 Task: Sort the products in the category "Fragrance" by unit price (low first).
Action: Mouse moved to (272, 151)
Screenshot: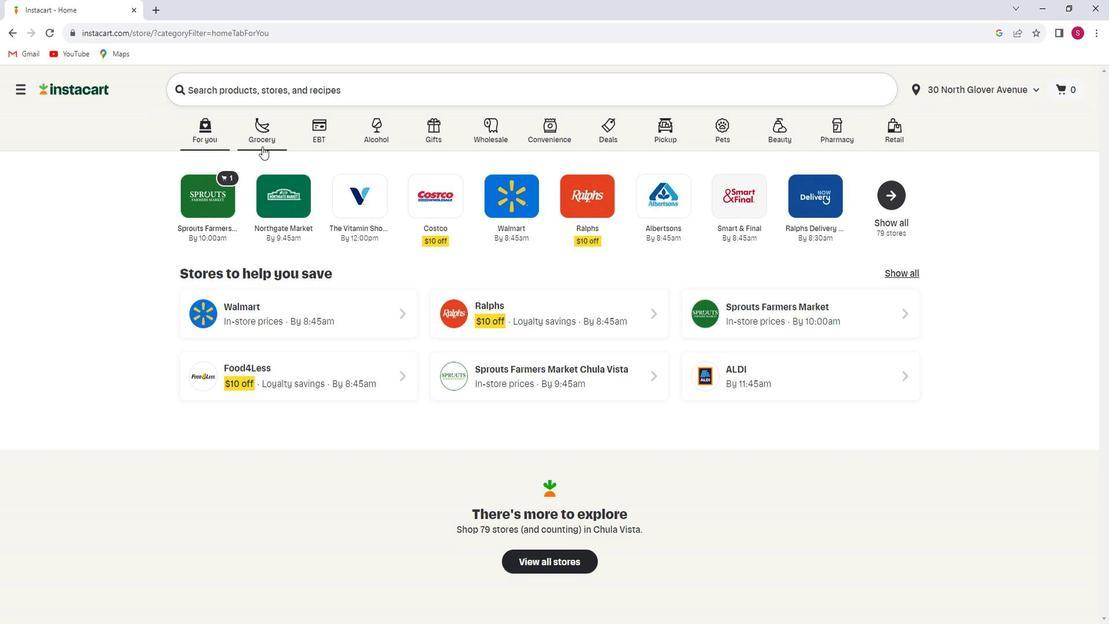 
Action: Mouse pressed left at (272, 151)
Screenshot: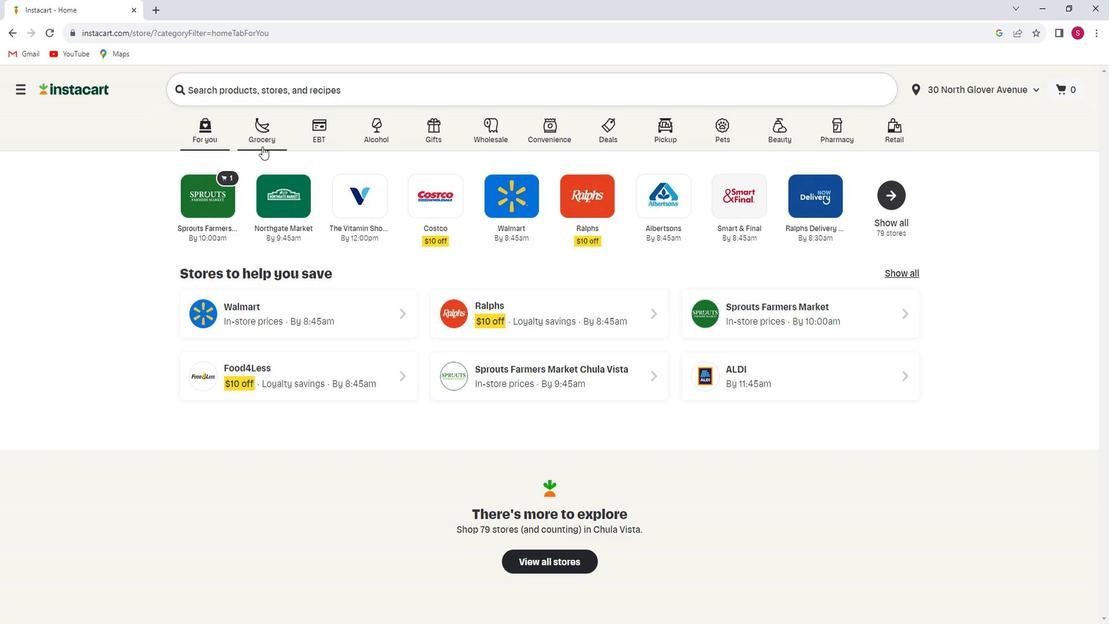 
Action: Mouse moved to (257, 332)
Screenshot: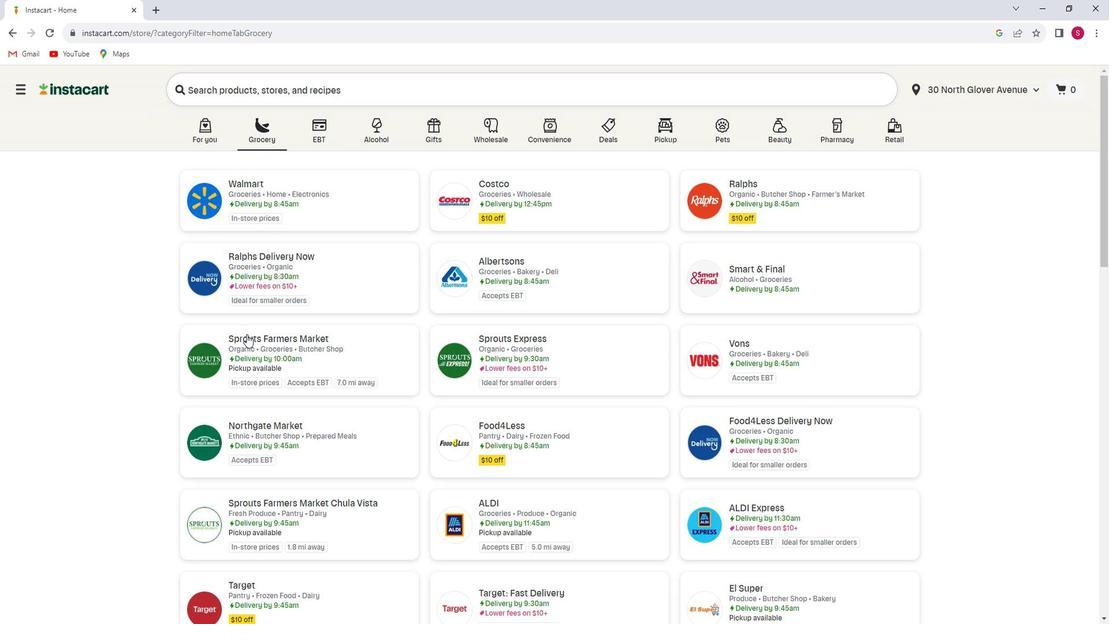 
Action: Mouse pressed left at (257, 332)
Screenshot: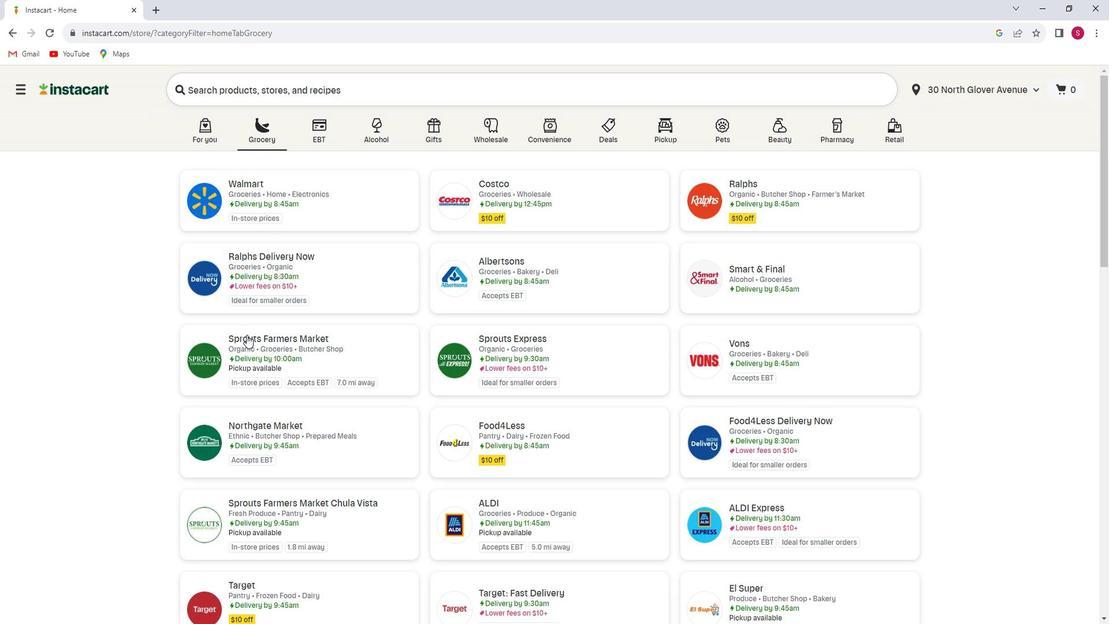 
Action: Mouse moved to (104, 348)
Screenshot: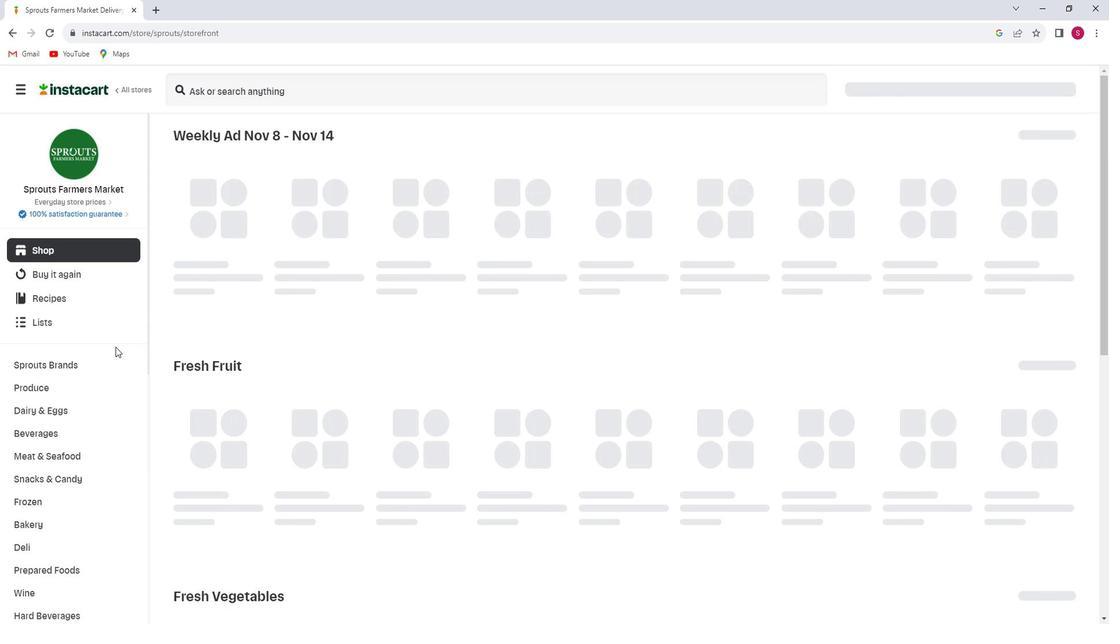 
Action: Mouse scrolled (104, 347) with delta (0, 0)
Screenshot: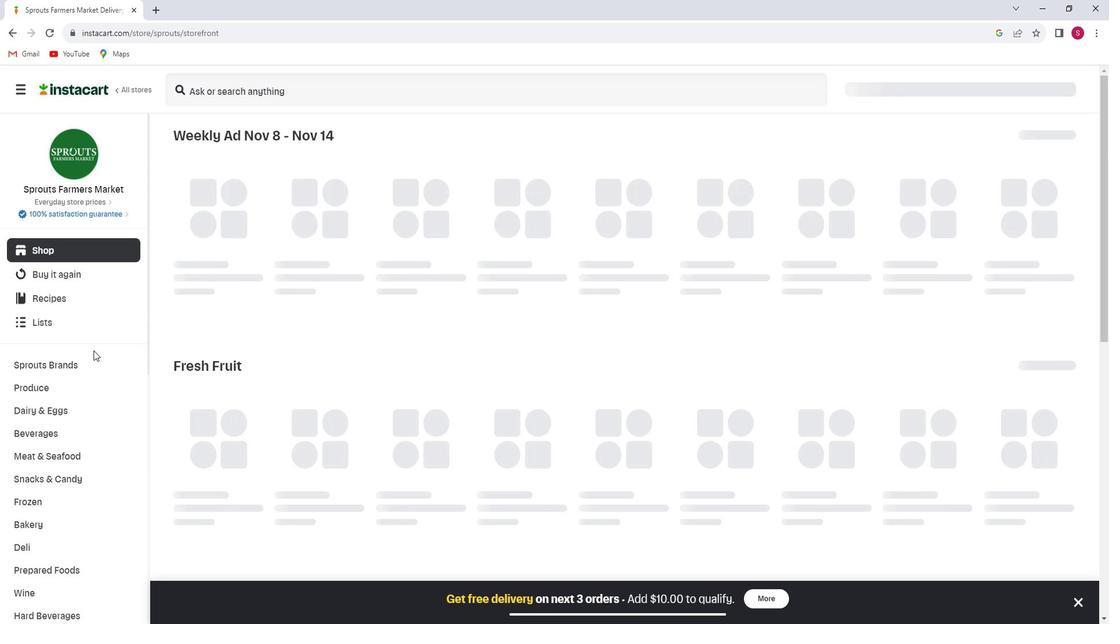 
Action: Mouse scrolled (104, 347) with delta (0, 0)
Screenshot: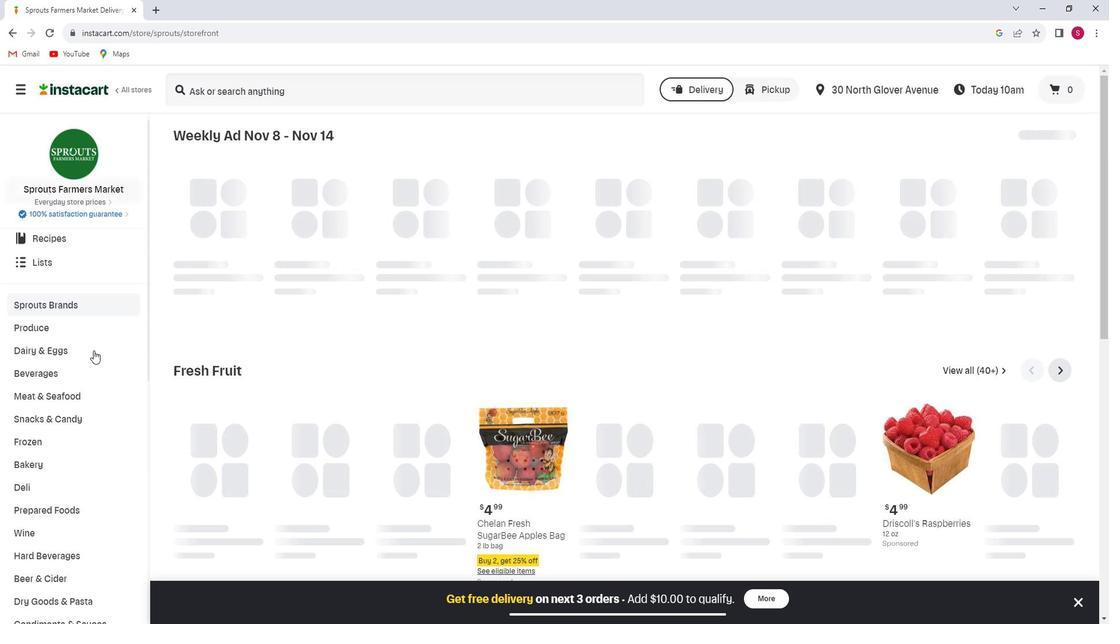 
Action: Mouse scrolled (104, 347) with delta (0, 0)
Screenshot: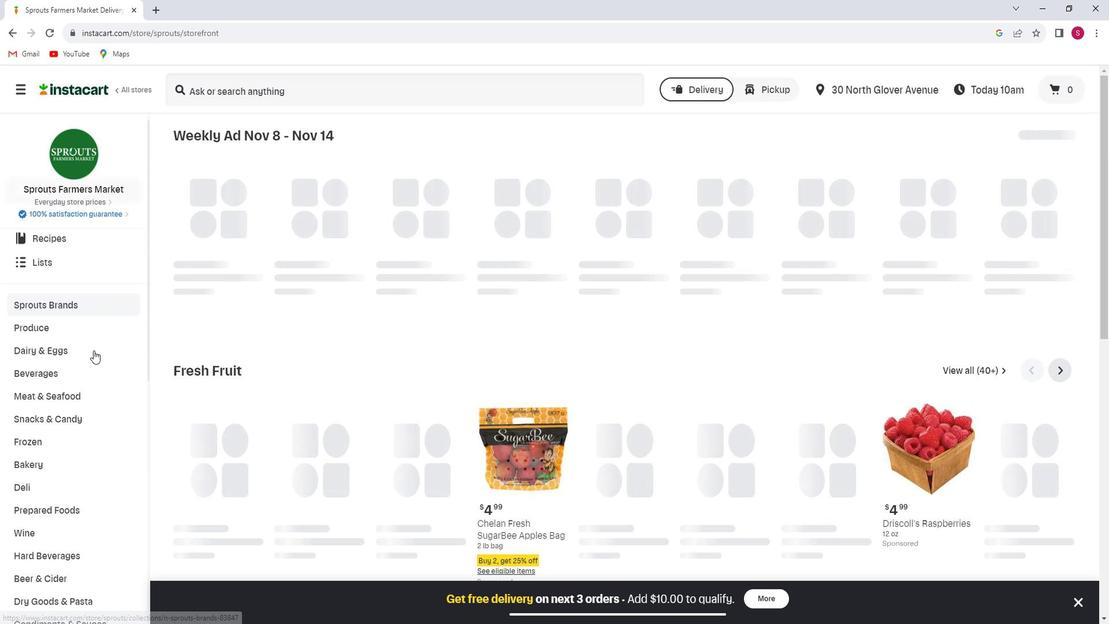 
Action: Mouse scrolled (104, 347) with delta (0, 0)
Screenshot: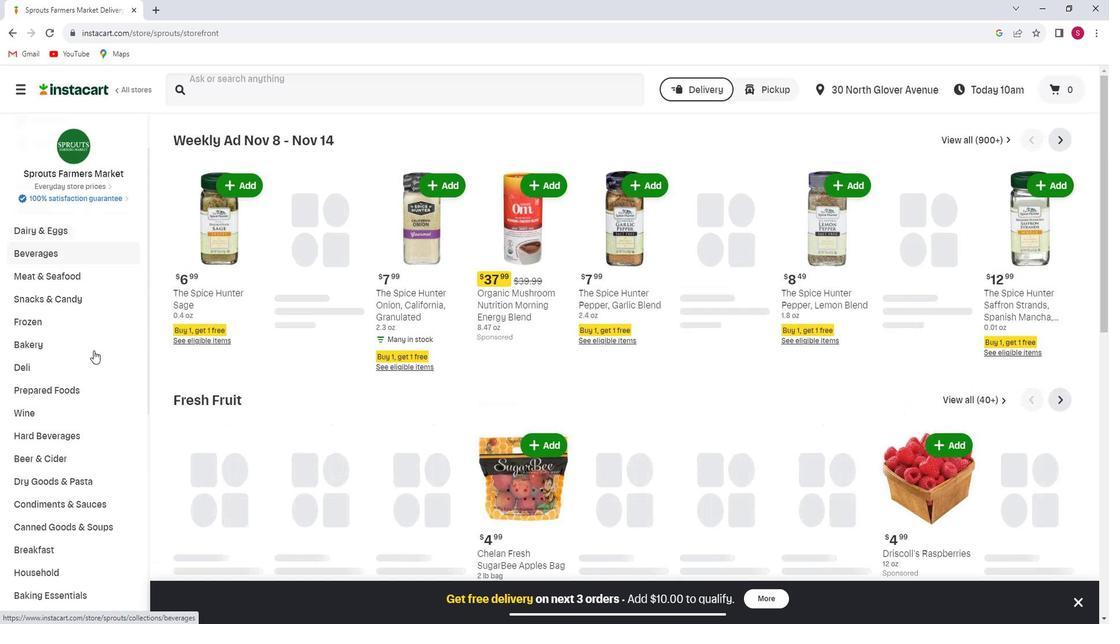 
Action: Mouse scrolled (104, 347) with delta (0, 0)
Screenshot: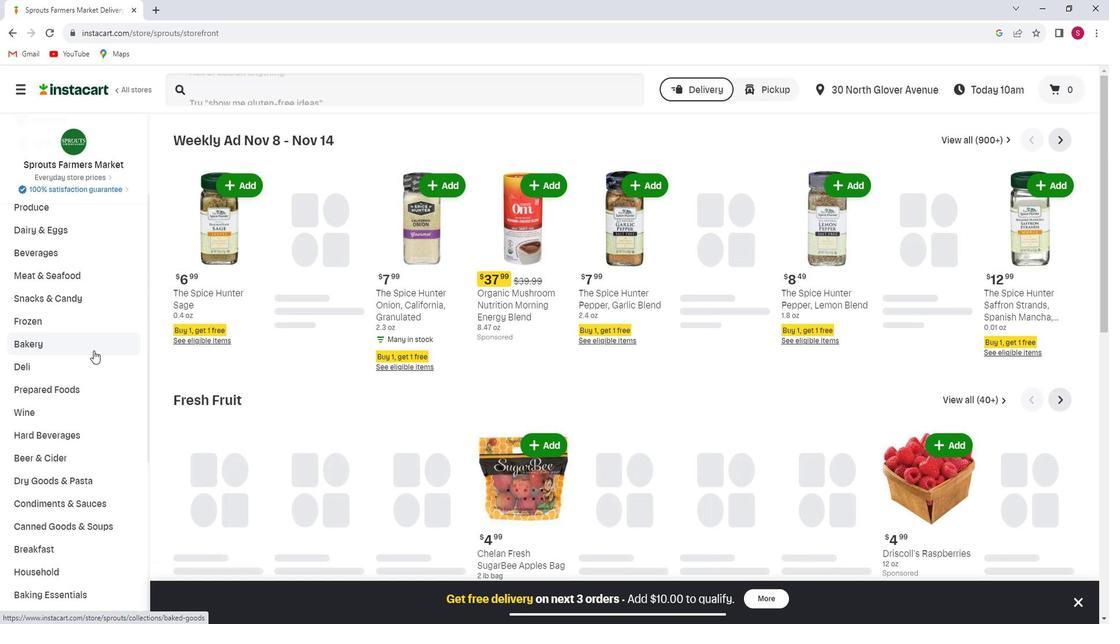 
Action: Mouse scrolled (104, 347) with delta (0, 0)
Screenshot: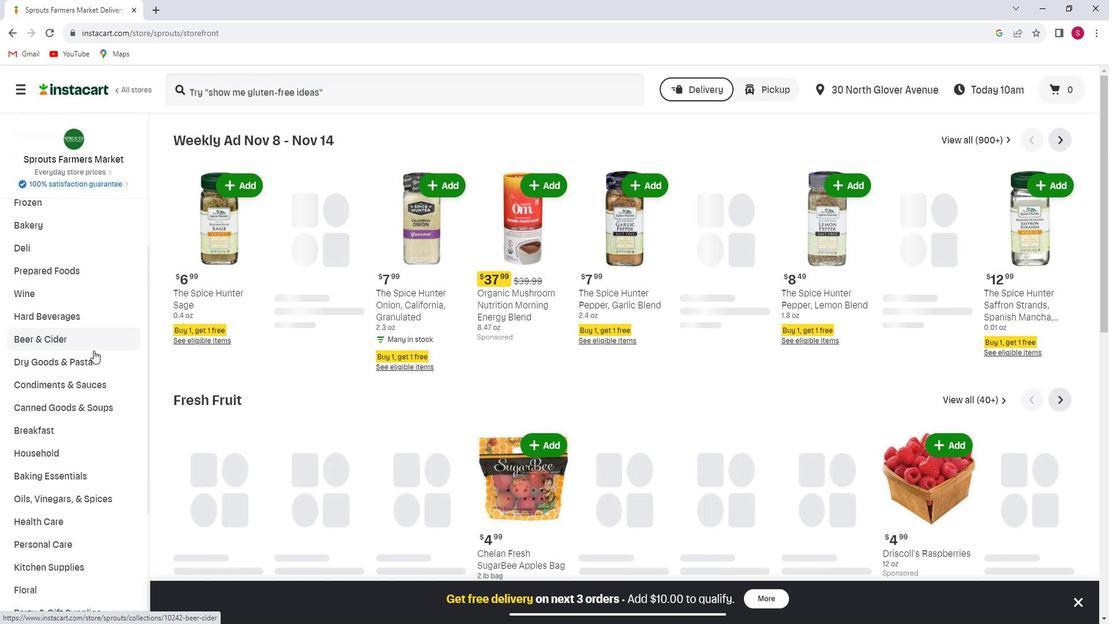 
Action: Mouse scrolled (104, 347) with delta (0, 0)
Screenshot: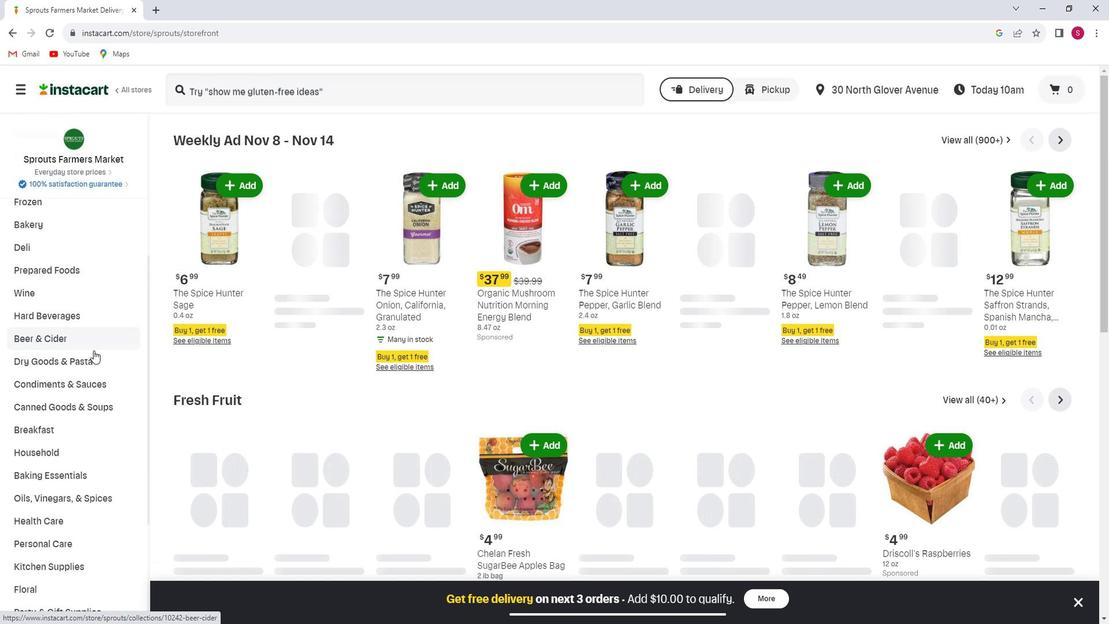 
Action: Mouse scrolled (104, 347) with delta (0, 0)
Screenshot: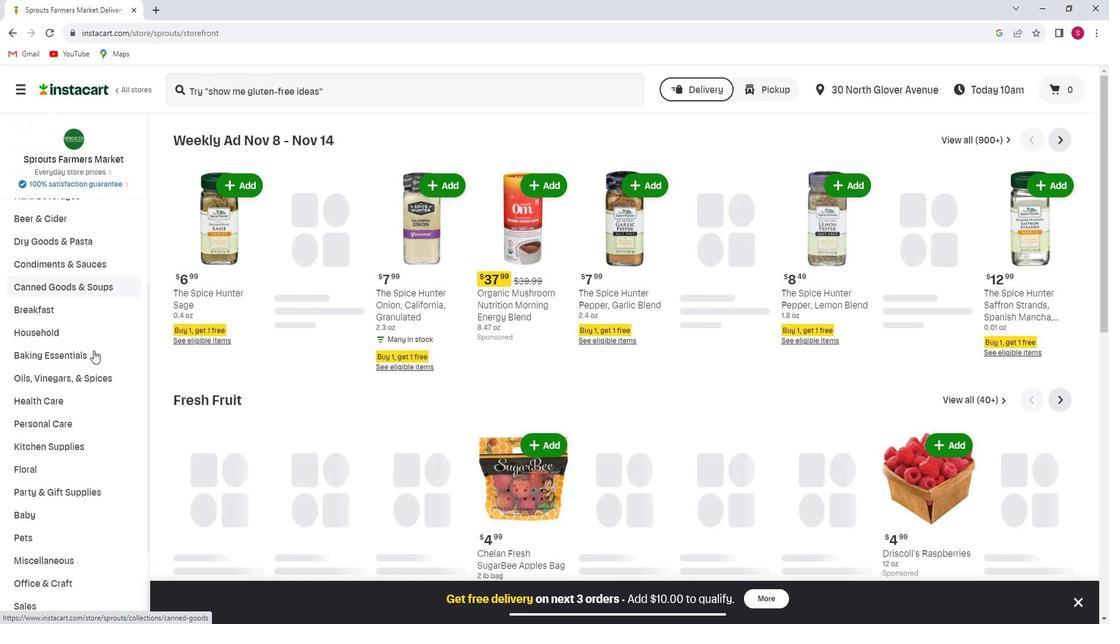 
Action: Mouse moved to (91, 356)
Screenshot: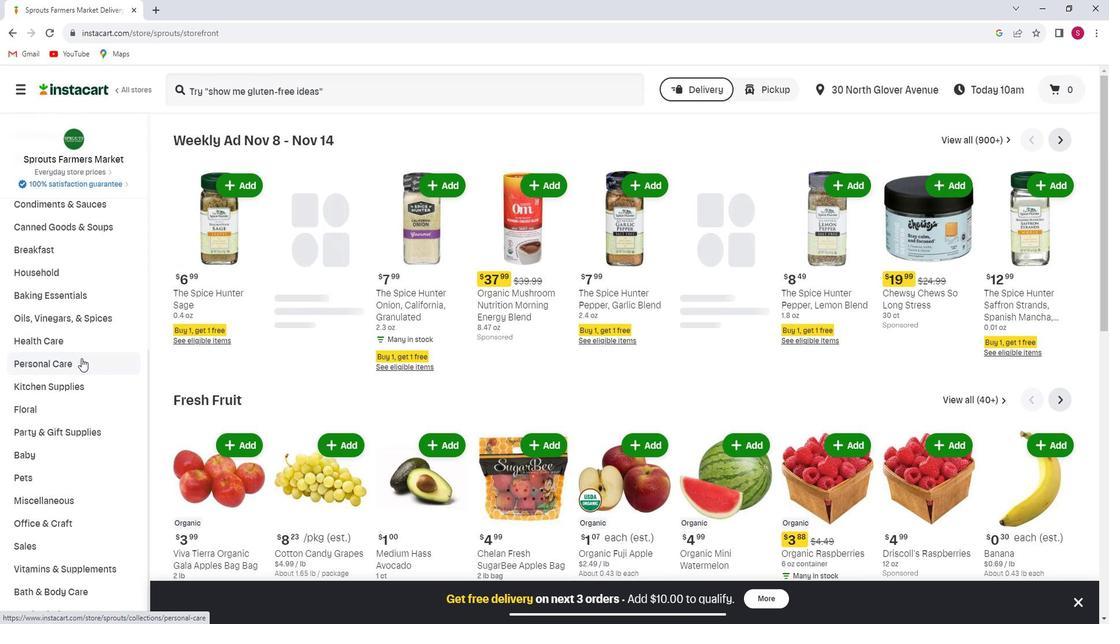 
Action: Mouse pressed left at (91, 356)
Screenshot: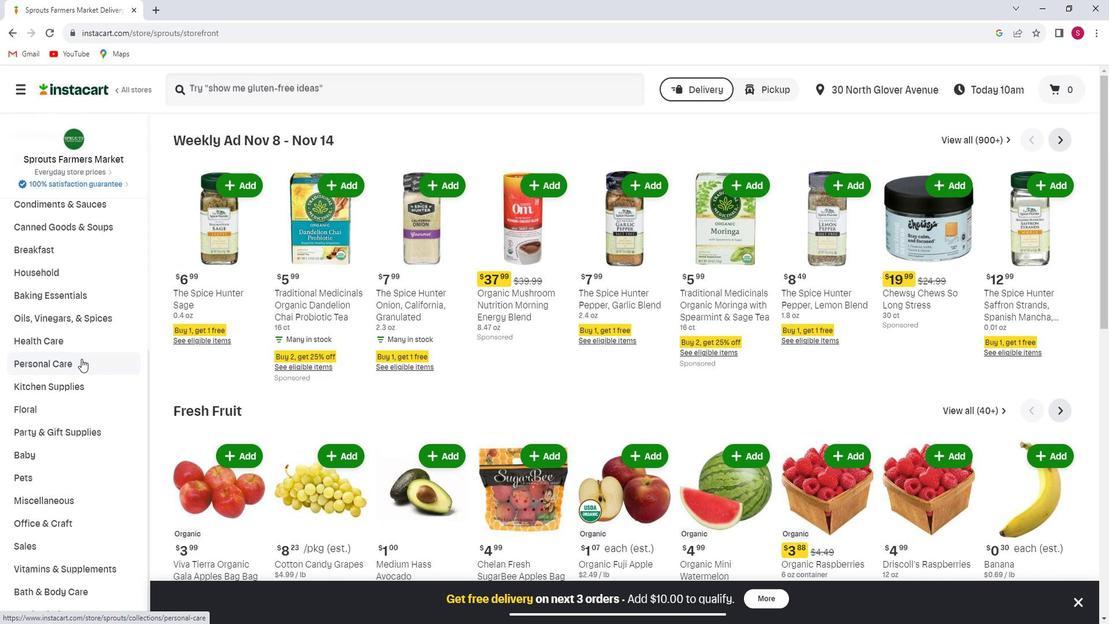 
Action: Mouse moved to (1026, 172)
Screenshot: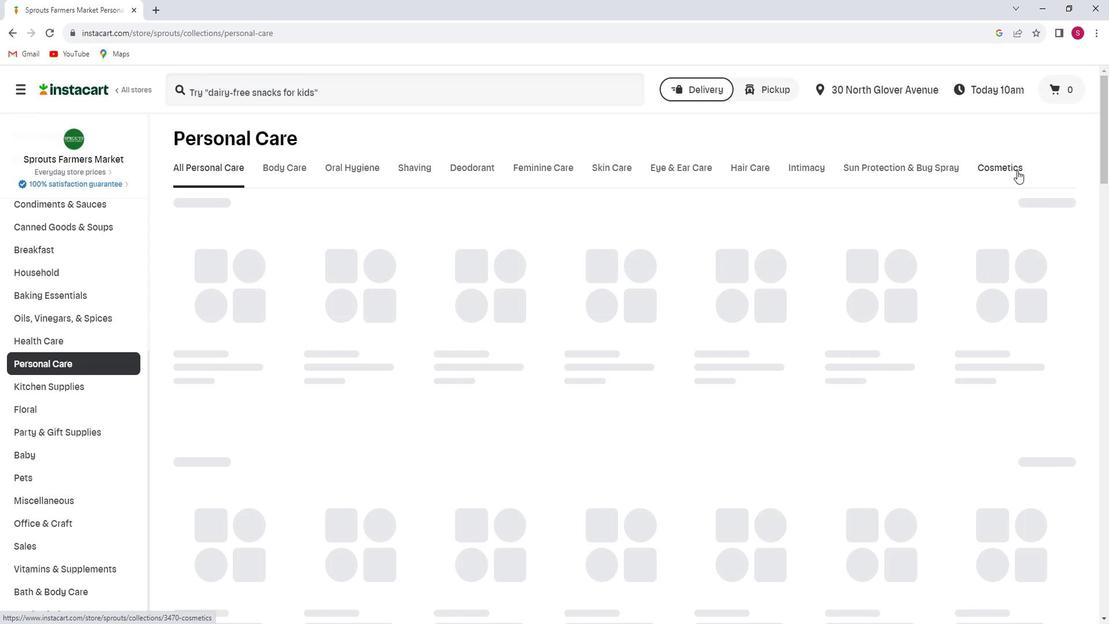 
Action: Mouse pressed left at (1026, 172)
Screenshot: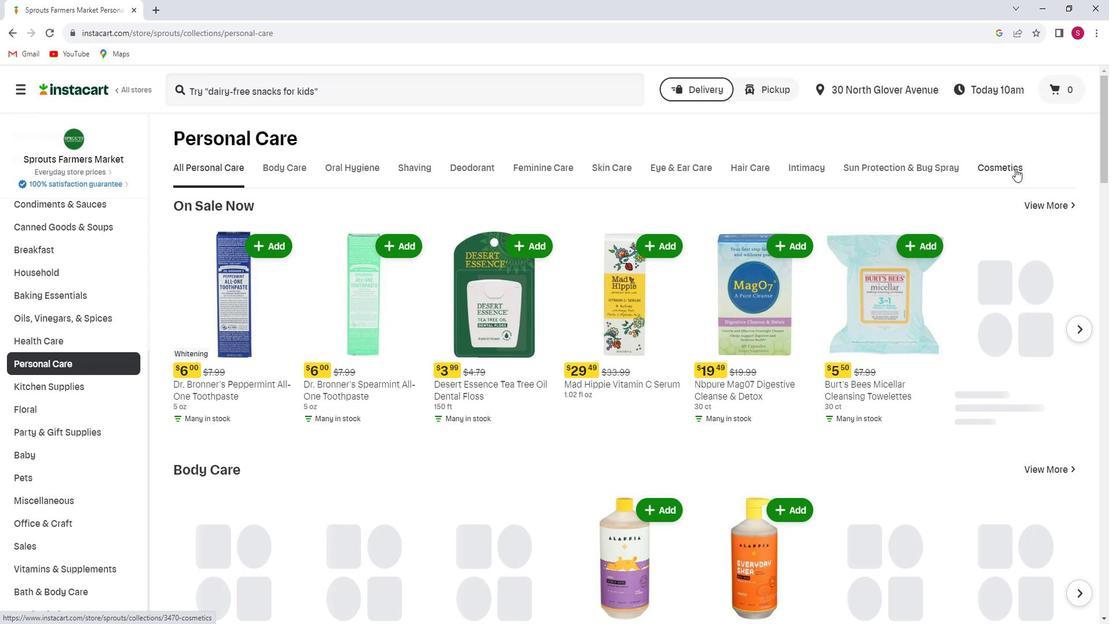 
Action: Mouse moved to (435, 228)
Screenshot: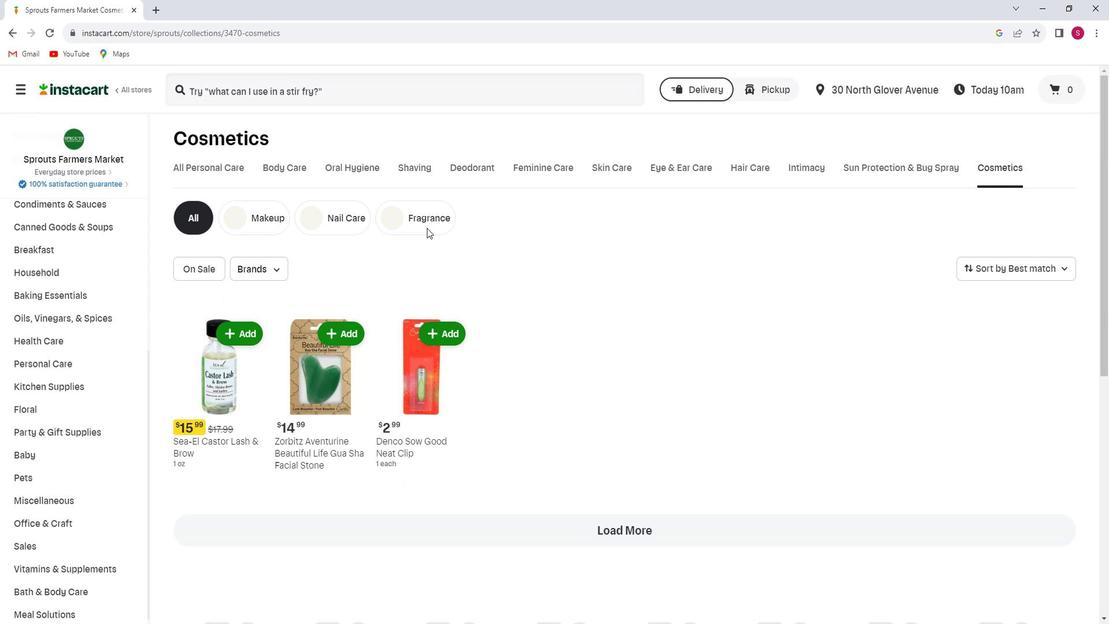 
Action: Mouse pressed left at (435, 228)
Screenshot: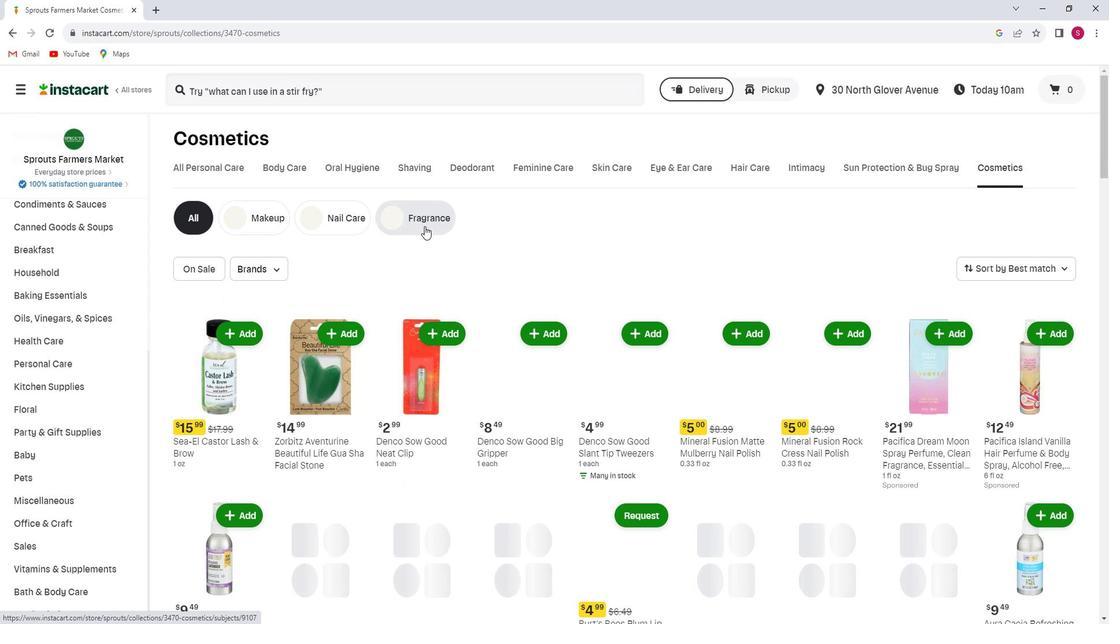 
Action: Mouse moved to (1049, 268)
Screenshot: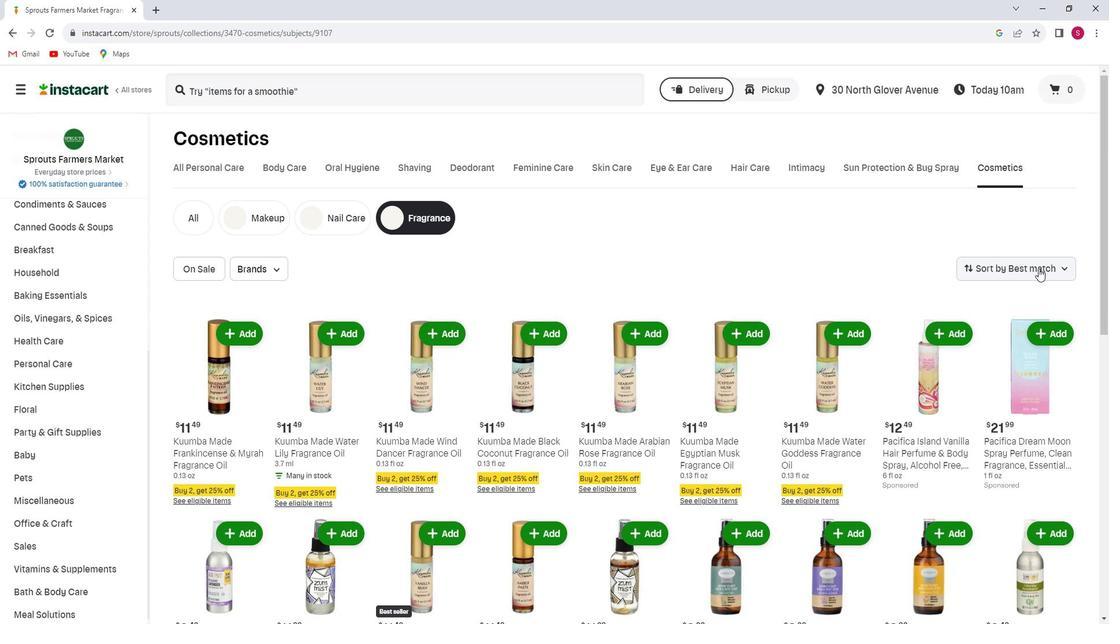 
Action: Mouse pressed left at (1049, 268)
Screenshot: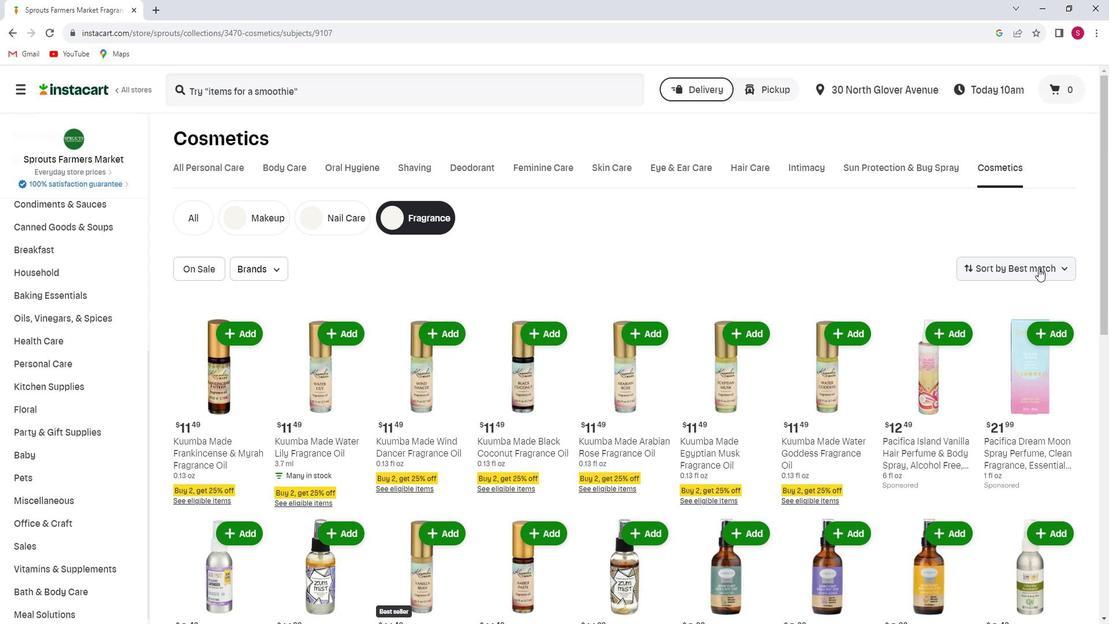 
Action: Mouse moved to (1037, 371)
Screenshot: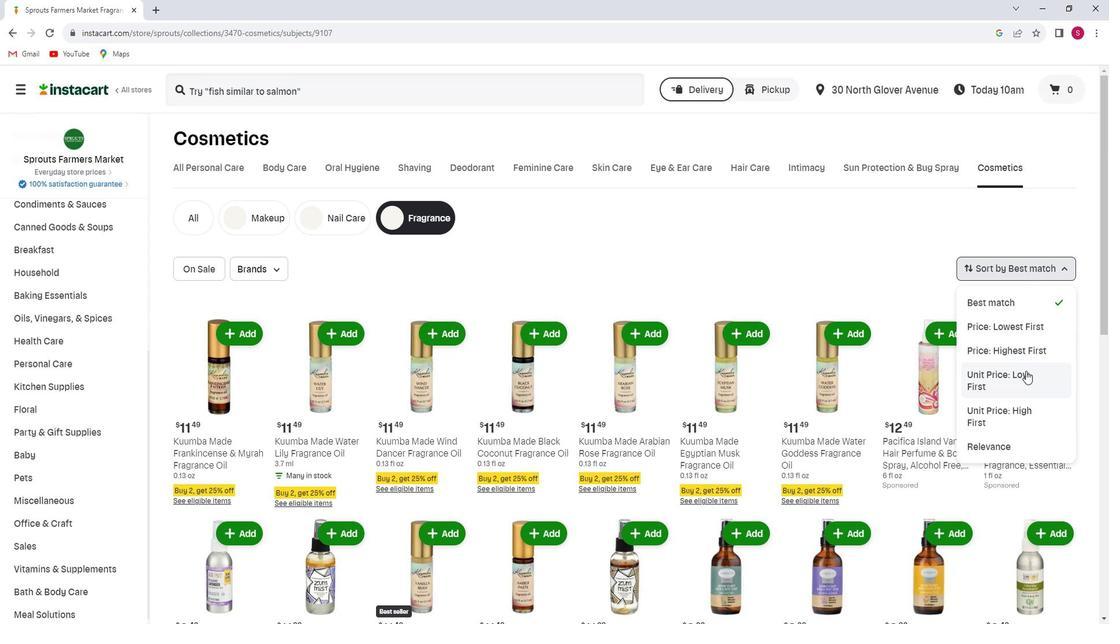 
Action: Mouse pressed left at (1037, 371)
Screenshot: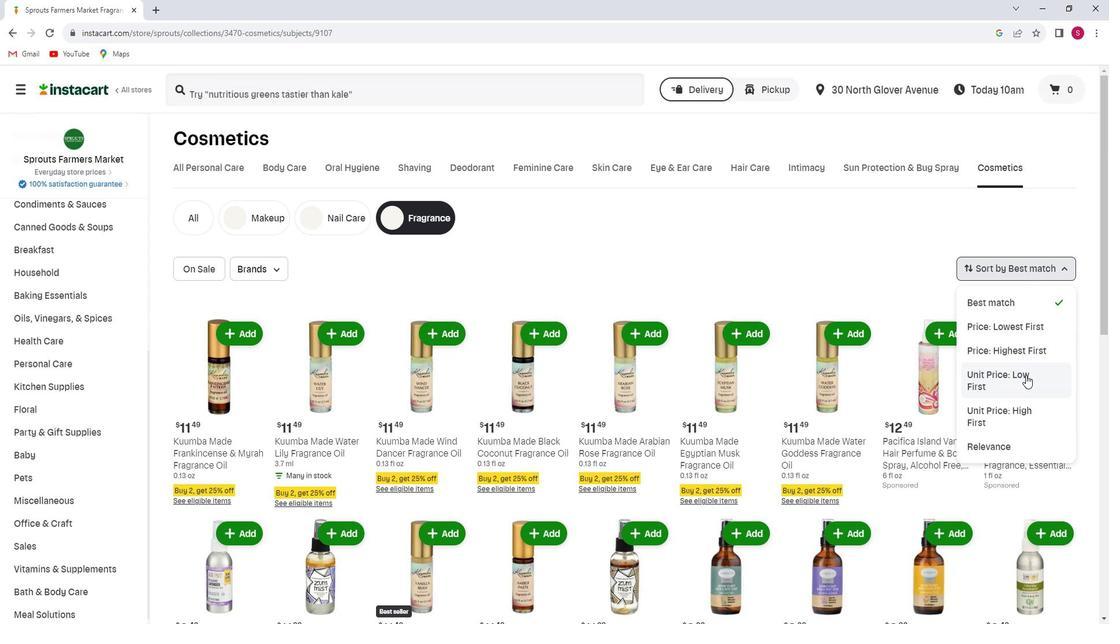 
